 Task: Enable the video filter "Audio Bar Graph Video sub source" in the video filter module.
Action: Mouse moved to (122, 15)
Screenshot: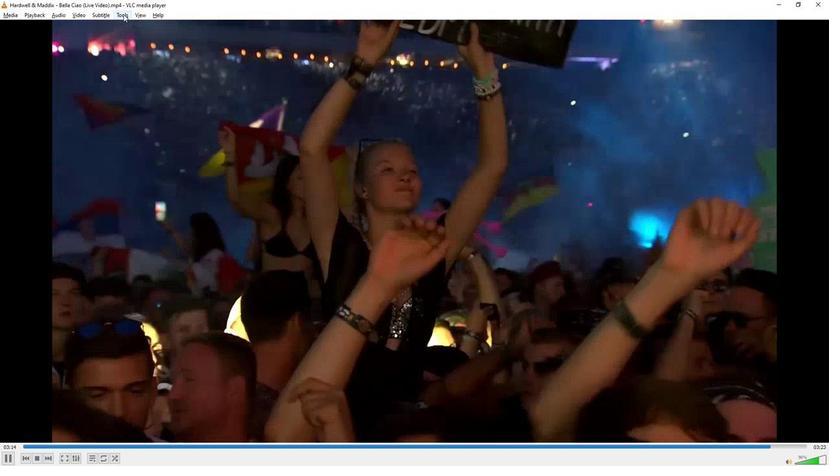 
Action: Mouse pressed left at (122, 15)
Screenshot: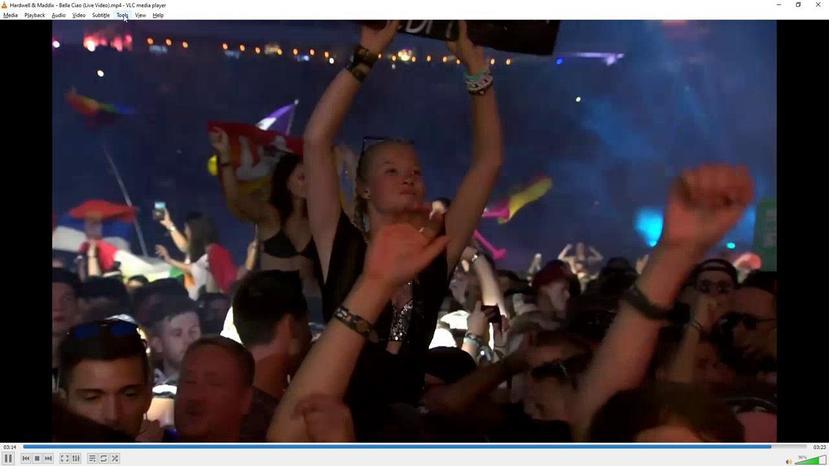 
Action: Mouse moved to (139, 116)
Screenshot: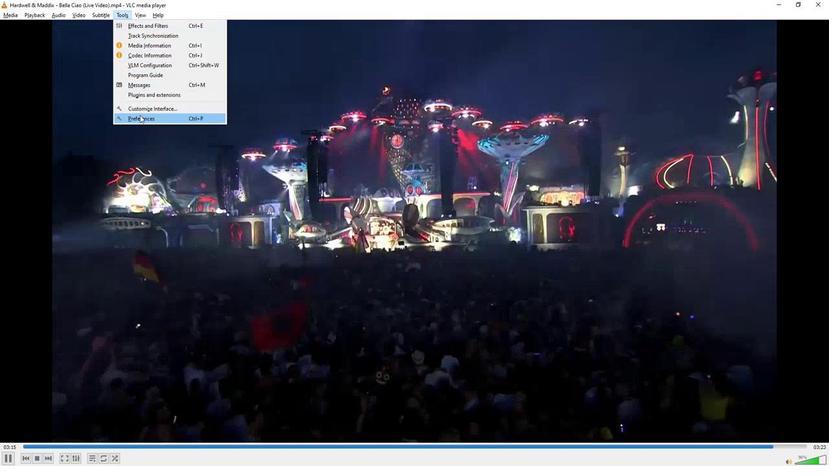 
Action: Mouse pressed left at (139, 116)
Screenshot: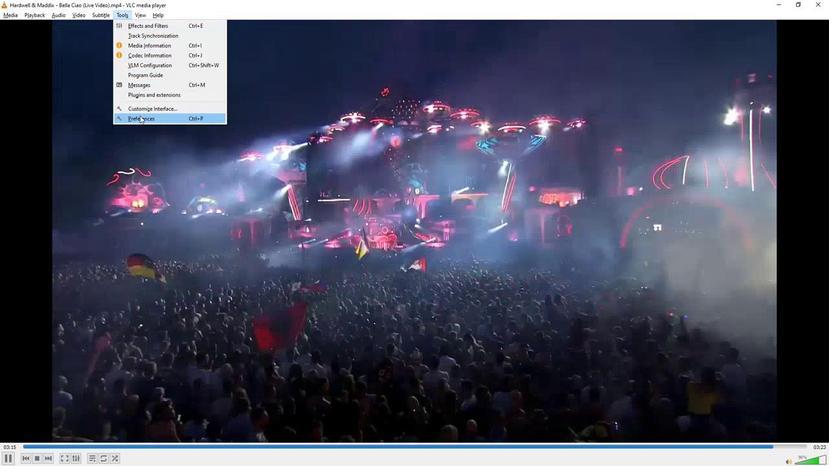 
Action: Mouse moved to (182, 367)
Screenshot: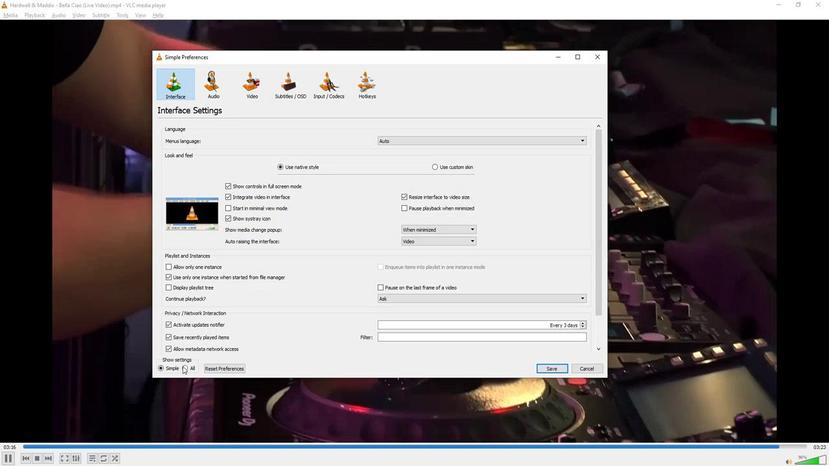 
Action: Mouse pressed left at (182, 367)
Screenshot: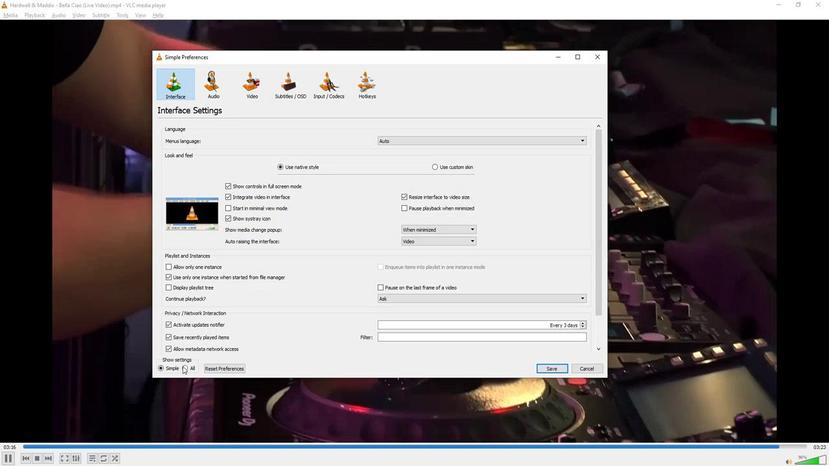 
Action: Mouse moved to (212, 312)
Screenshot: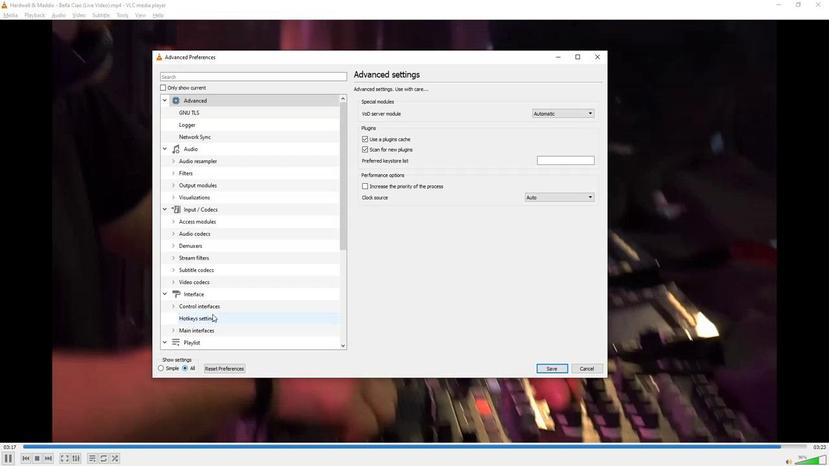 
Action: Mouse scrolled (212, 311) with delta (0, 0)
Screenshot: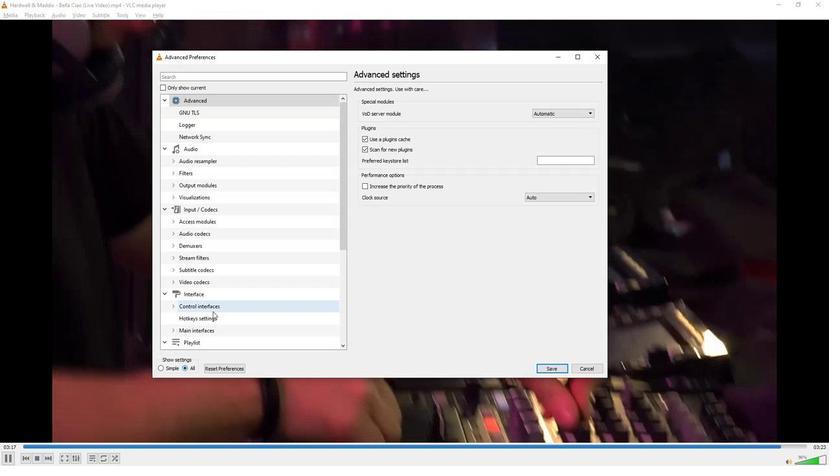 
Action: Mouse scrolled (212, 311) with delta (0, 0)
Screenshot: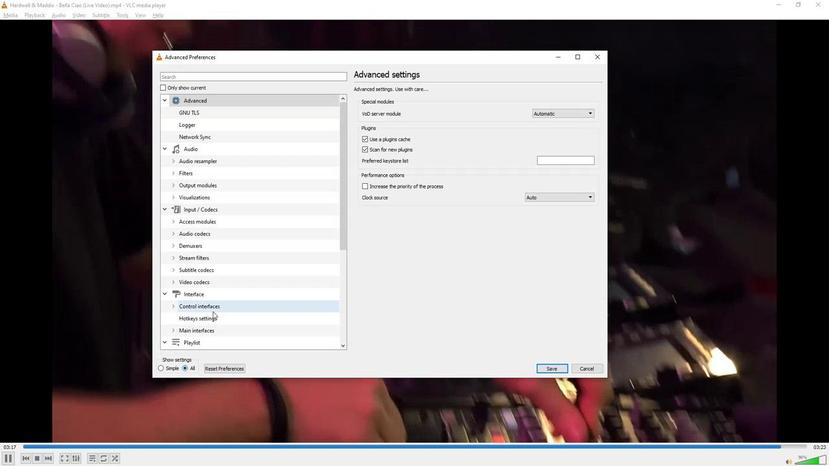 
Action: Mouse moved to (212, 312)
Screenshot: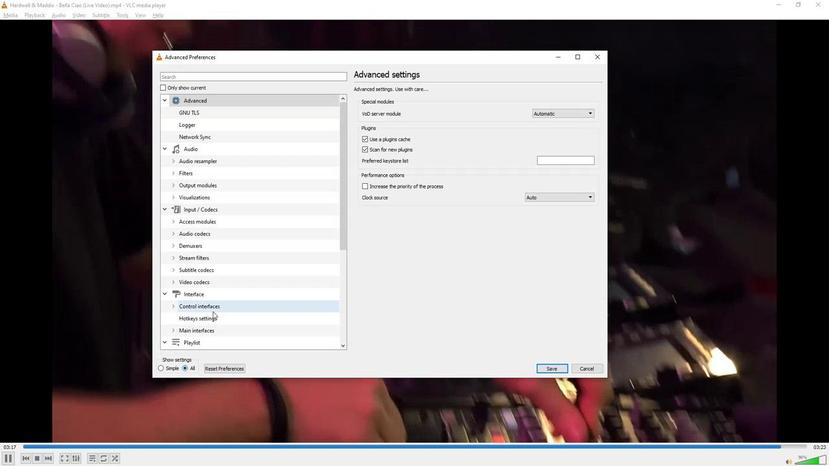 
Action: Mouse scrolled (212, 311) with delta (0, 0)
Screenshot: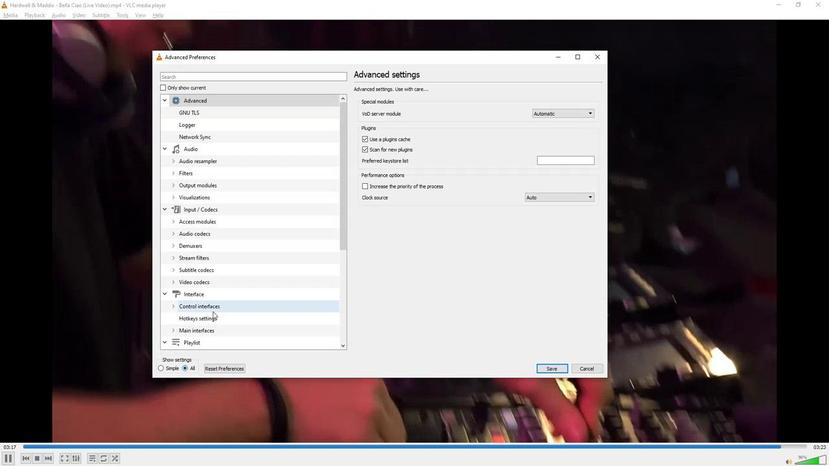 
Action: Mouse moved to (212, 312)
Screenshot: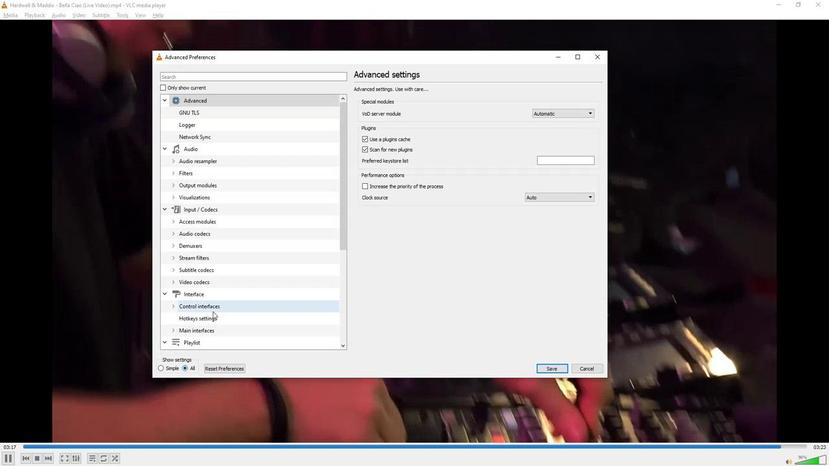 
Action: Mouse scrolled (212, 311) with delta (0, 0)
Screenshot: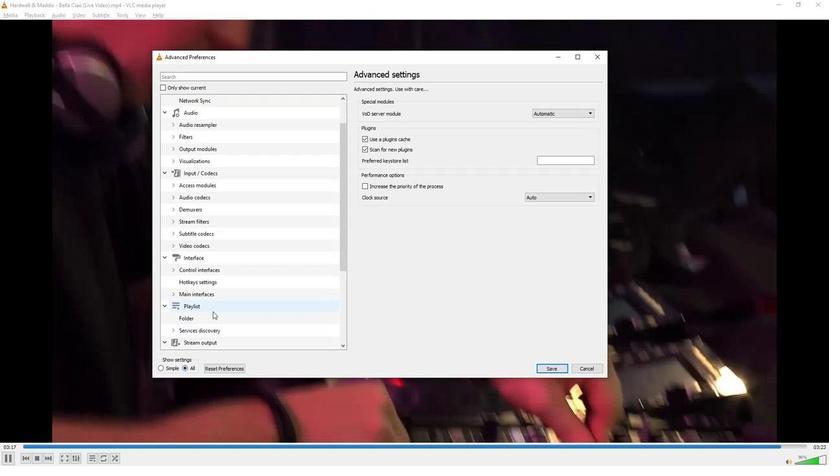
Action: Mouse moved to (211, 312)
Screenshot: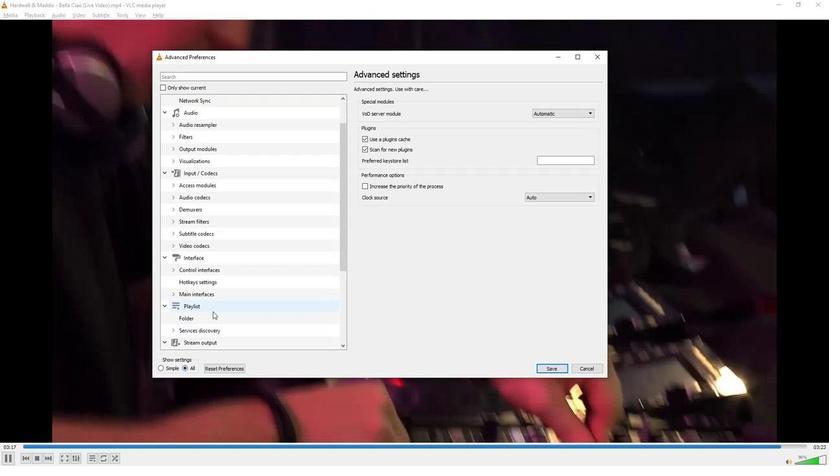 
Action: Mouse scrolled (211, 311) with delta (0, 0)
Screenshot: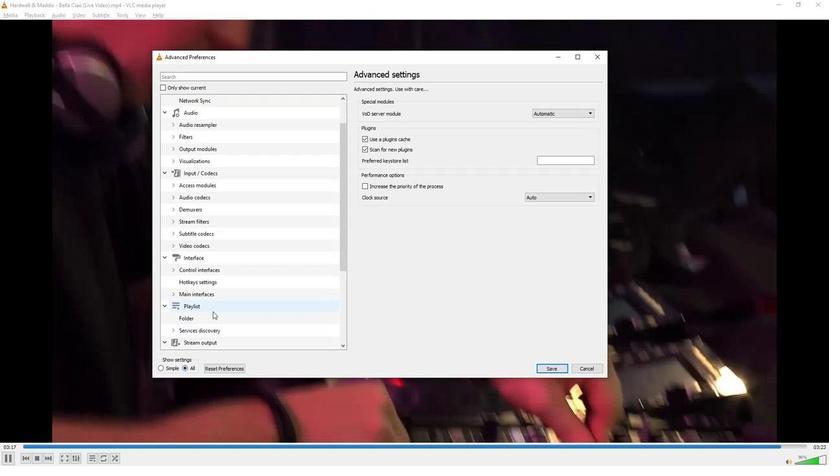 
Action: Mouse moved to (211, 312)
Screenshot: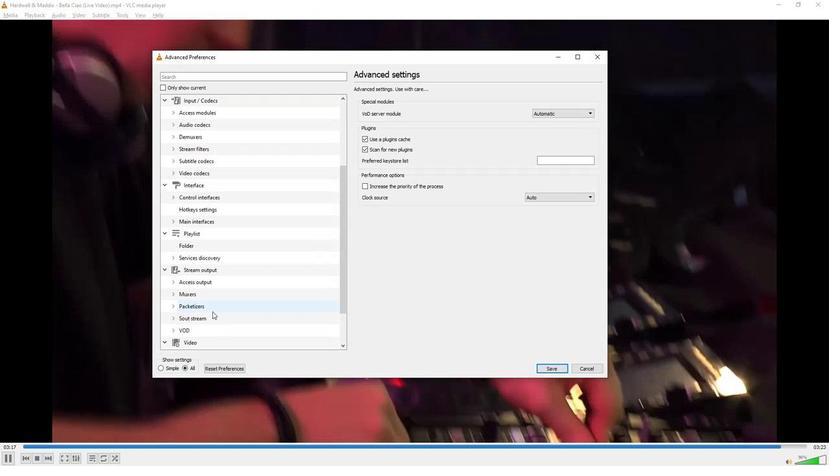 
Action: Mouse scrolled (211, 311) with delta (0, 0)
Screenshot: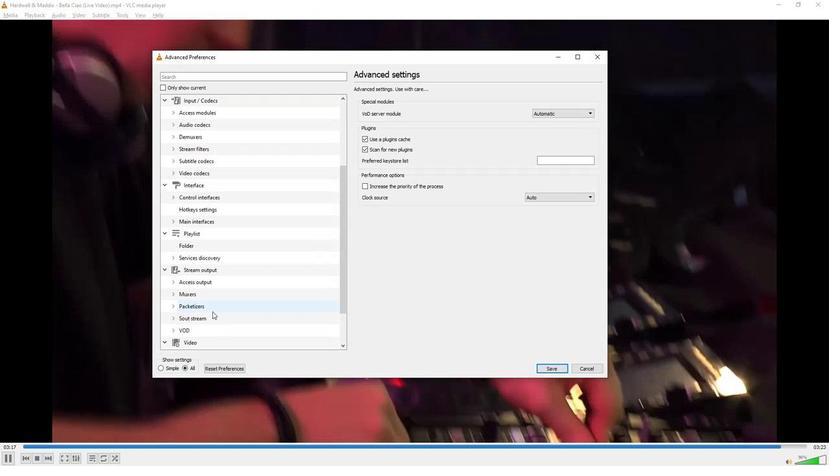 
Action: Mouse moved to (200, 308)
Screenshot: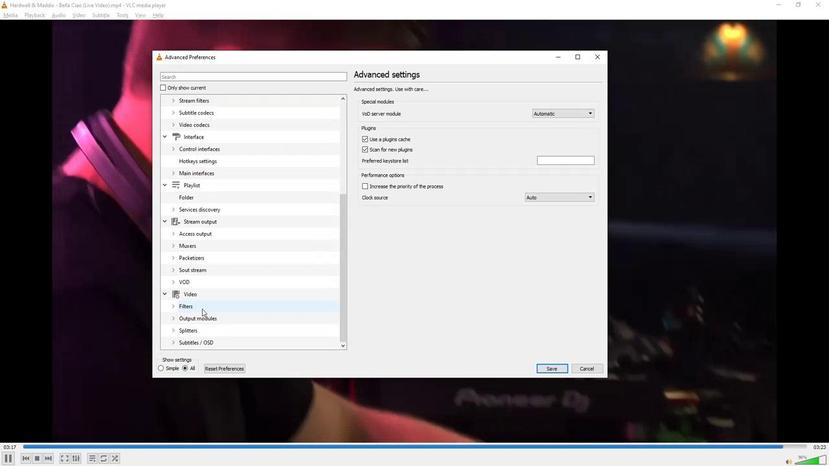 
Action: Mouse pressed left at (200, 308)
Screenshot: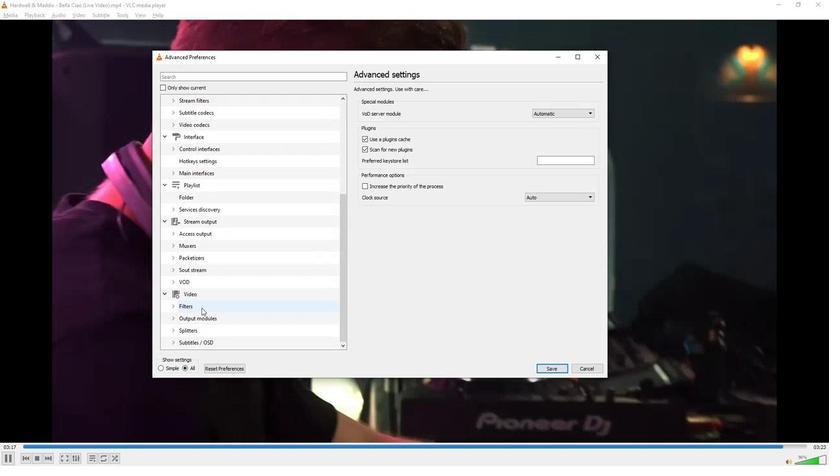 
Action: Mouse moved to (479, 320)
Screenshot: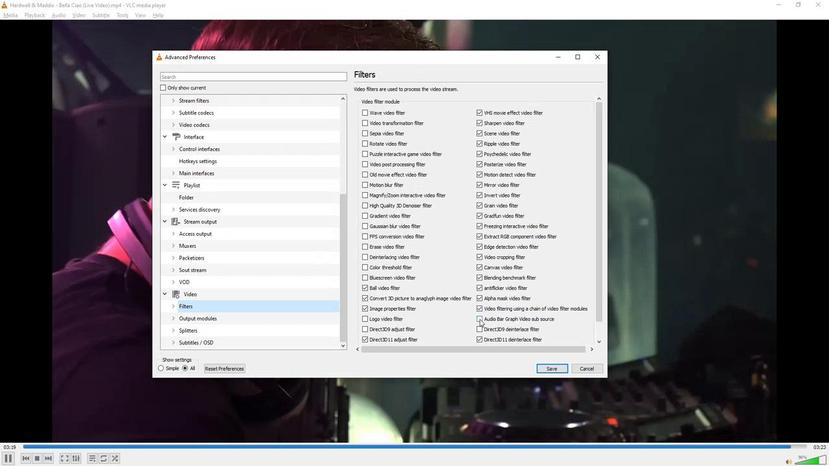 
Action: Mouse pressed left at (479, 320)
Screenshot: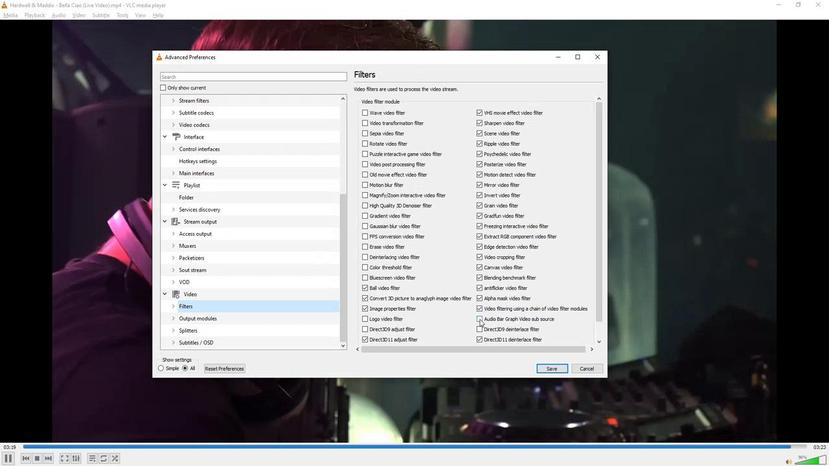 
Action: Mouse moved to (425, 333)
Screenshot: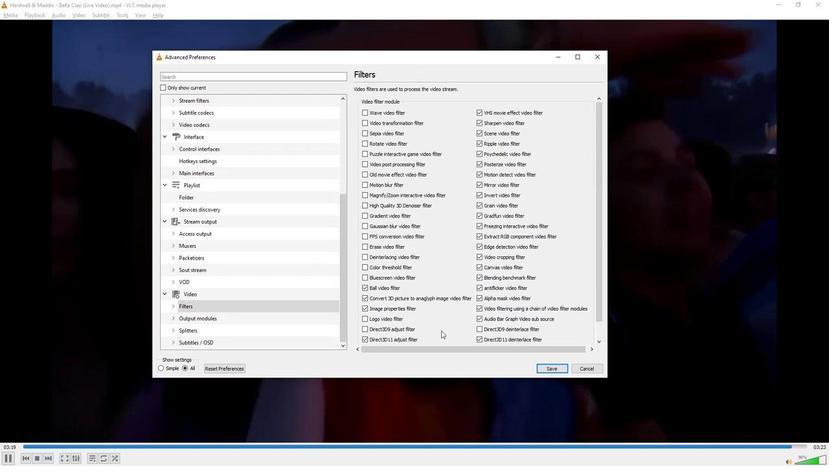 
